 Task: Sort an array of objects by a specific property using a JavaScript function.
Action: Mouse moved to (105, 25)
Screenshot: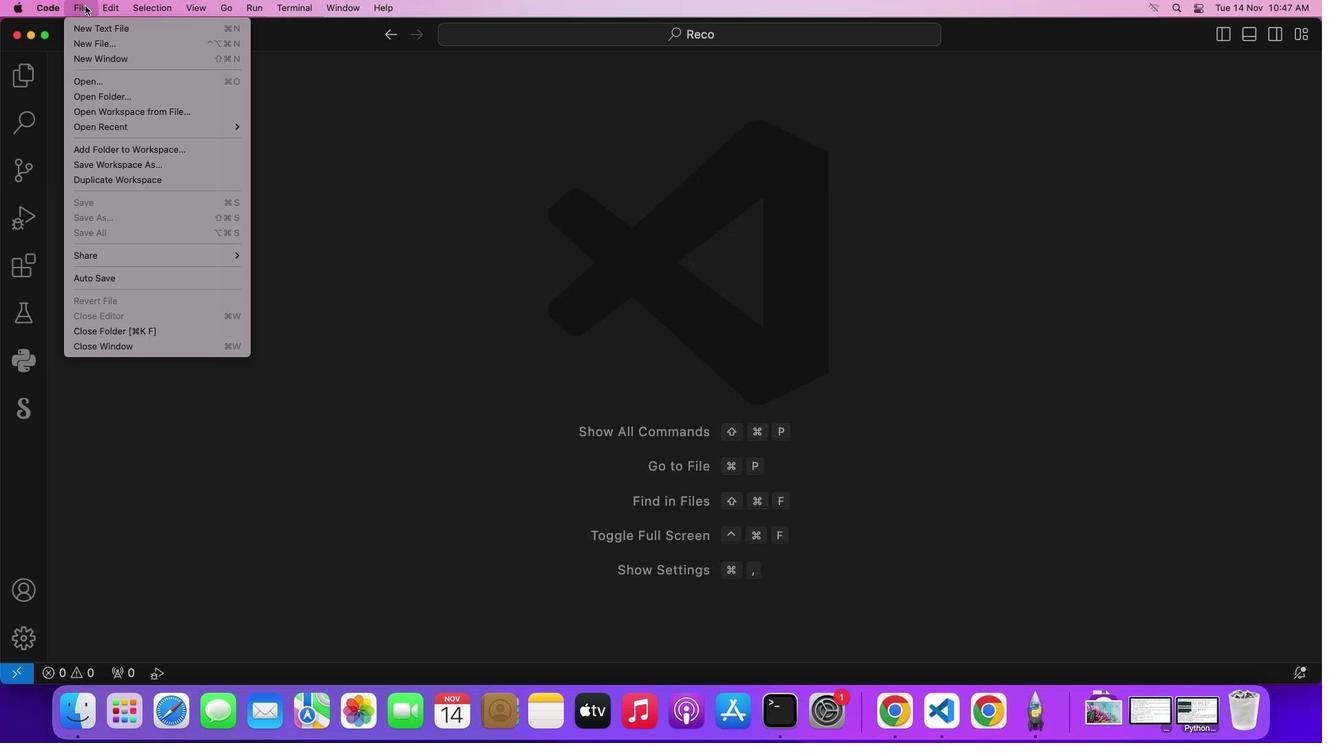 
Action: Mouse pressed left at (105, 25)
Screenshot: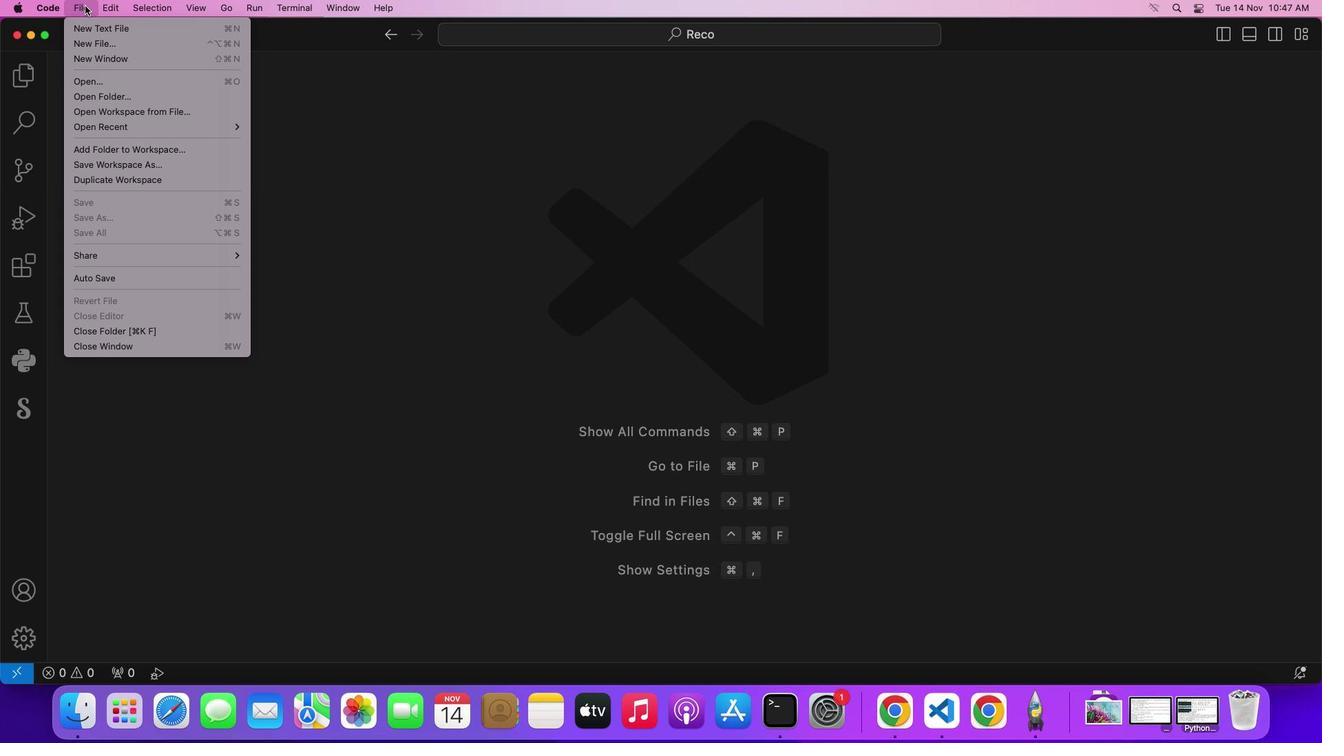 
Action: Mouse moved to (100, 44)
Screenshot: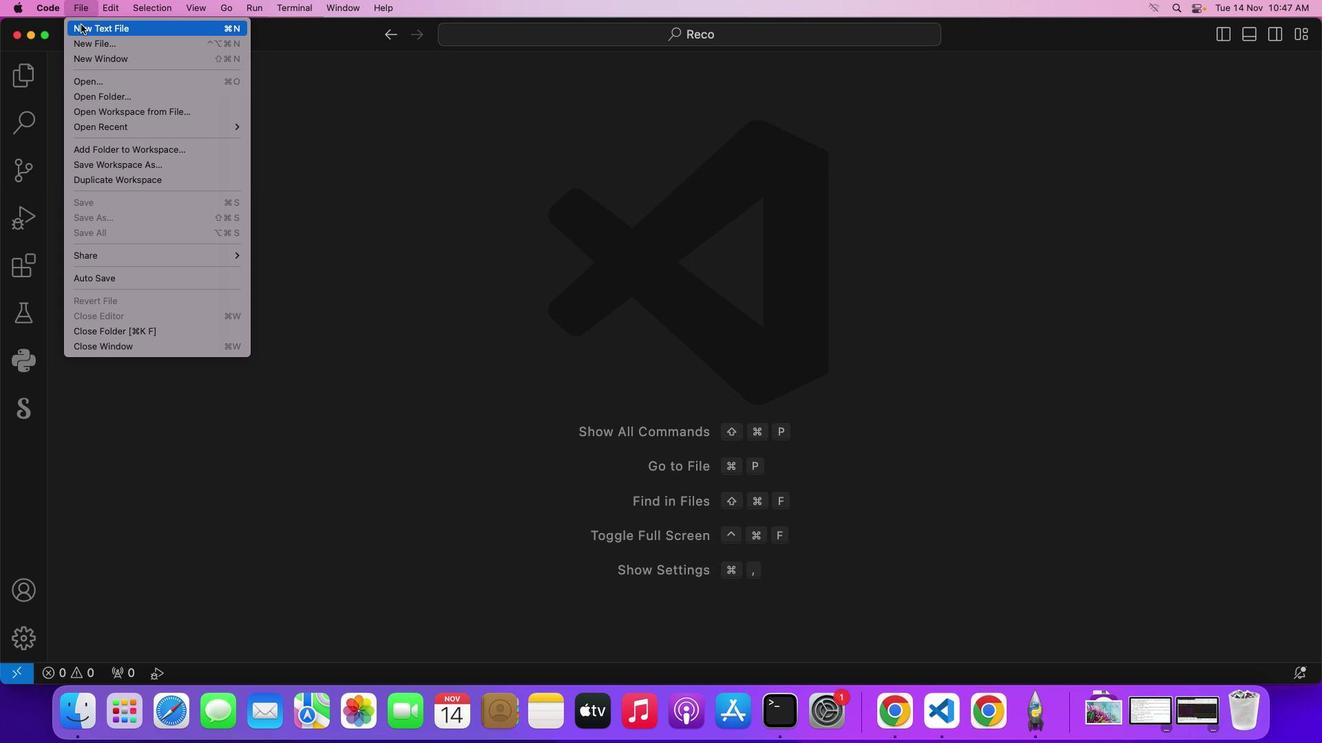 
Action: Mouse pressed left at (100, 44)
Screenshot: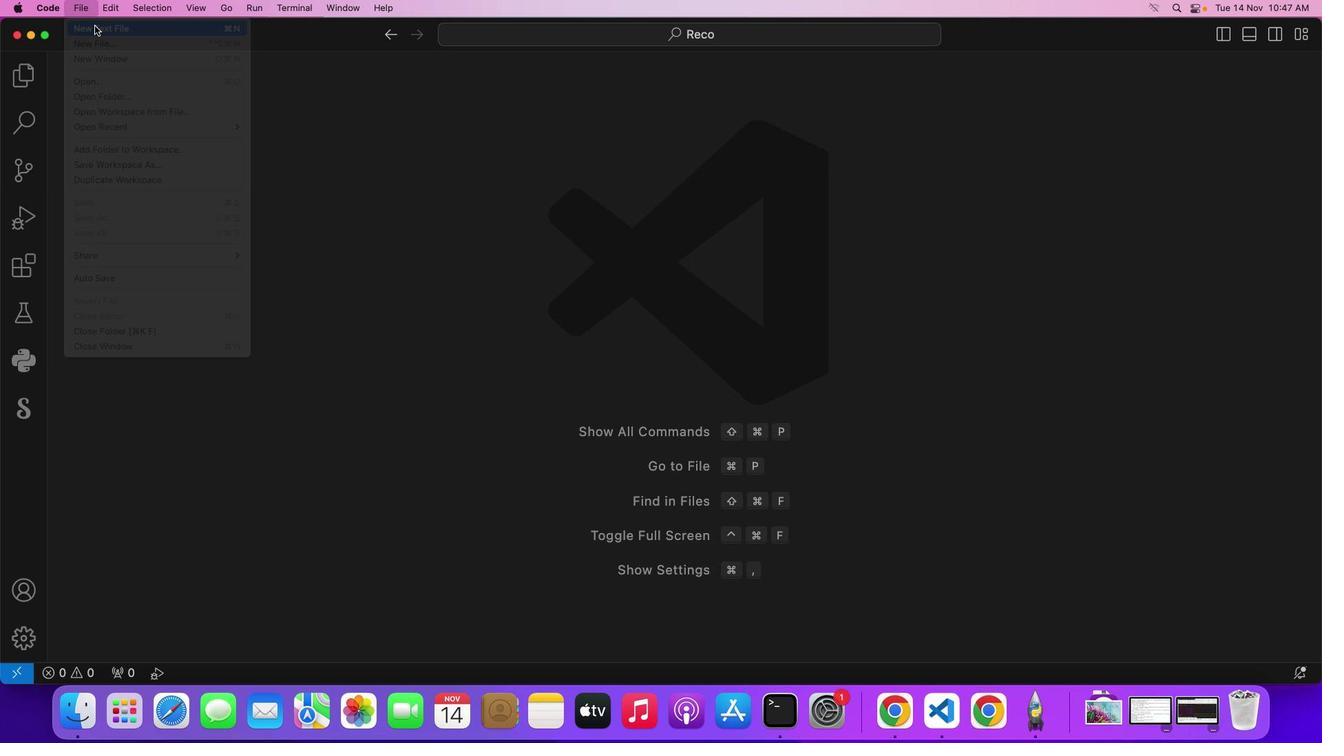 
Action: Mouse moved to (502, 339)
Screenshot: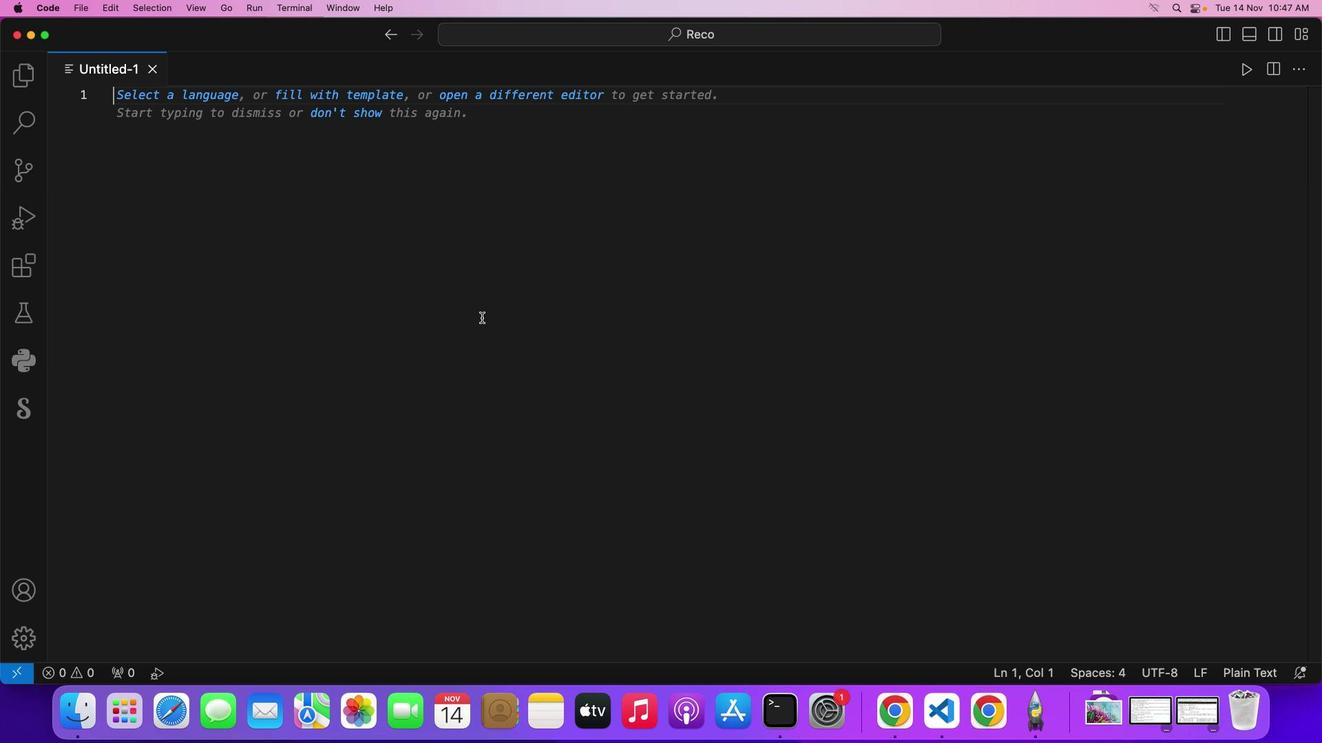
Action: Key pressed Key.cmd
Screenshot: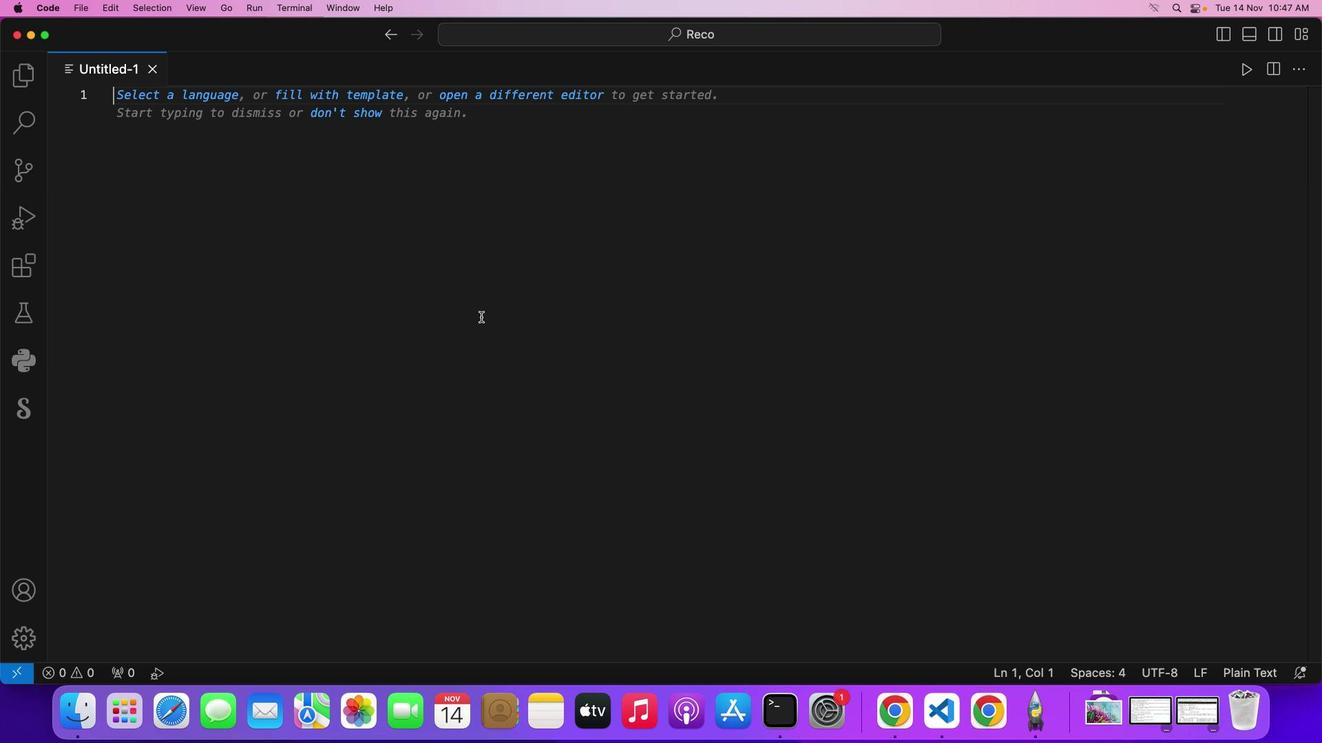 
Action: Mouse moved to (501, 337)
Screenshot: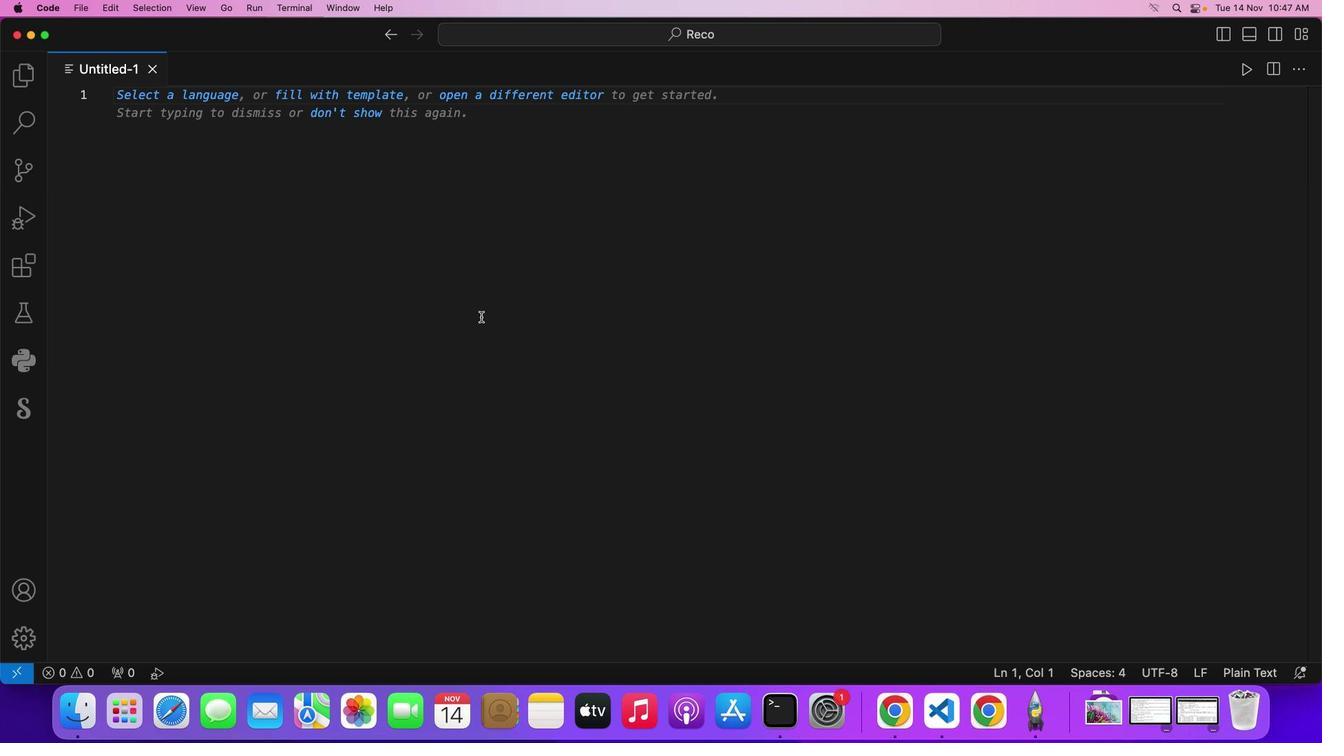 
Action: Key pressed 's'
Screenshot: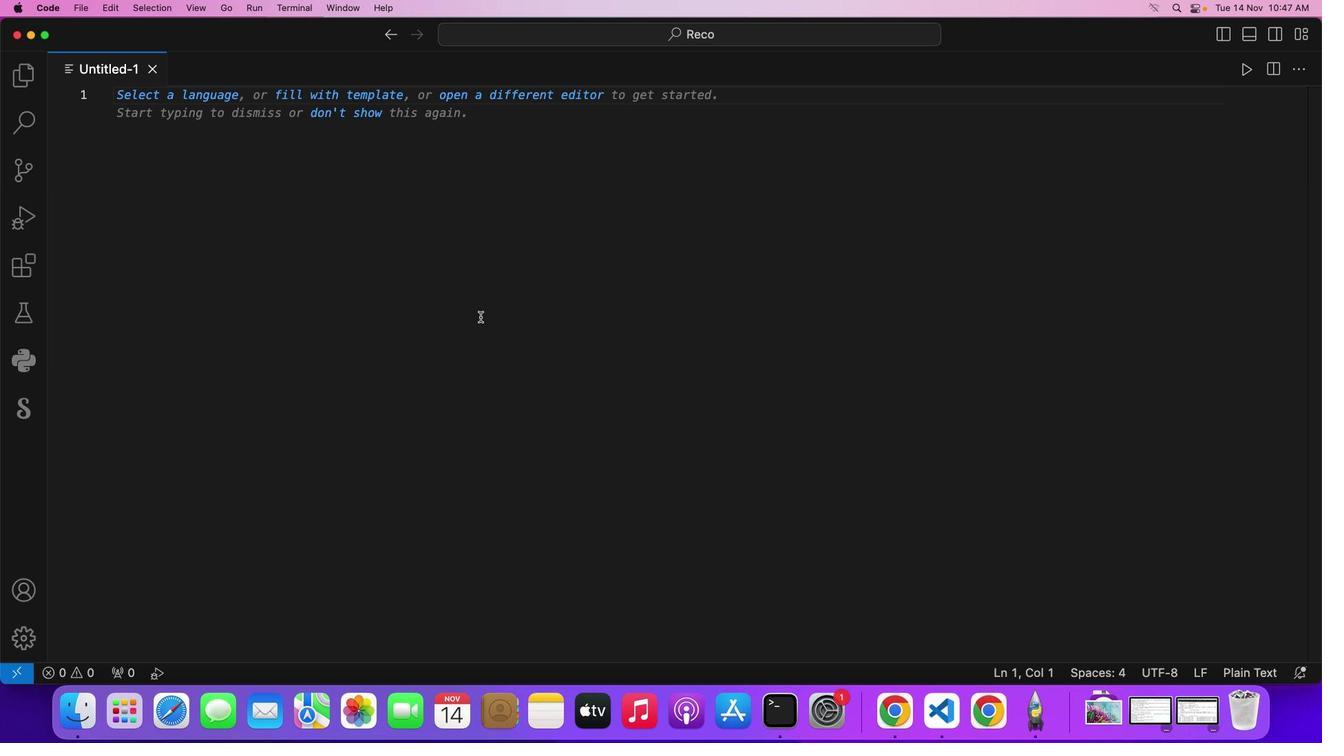 
Action: Mouse moved to (701, 305)
Screenshot: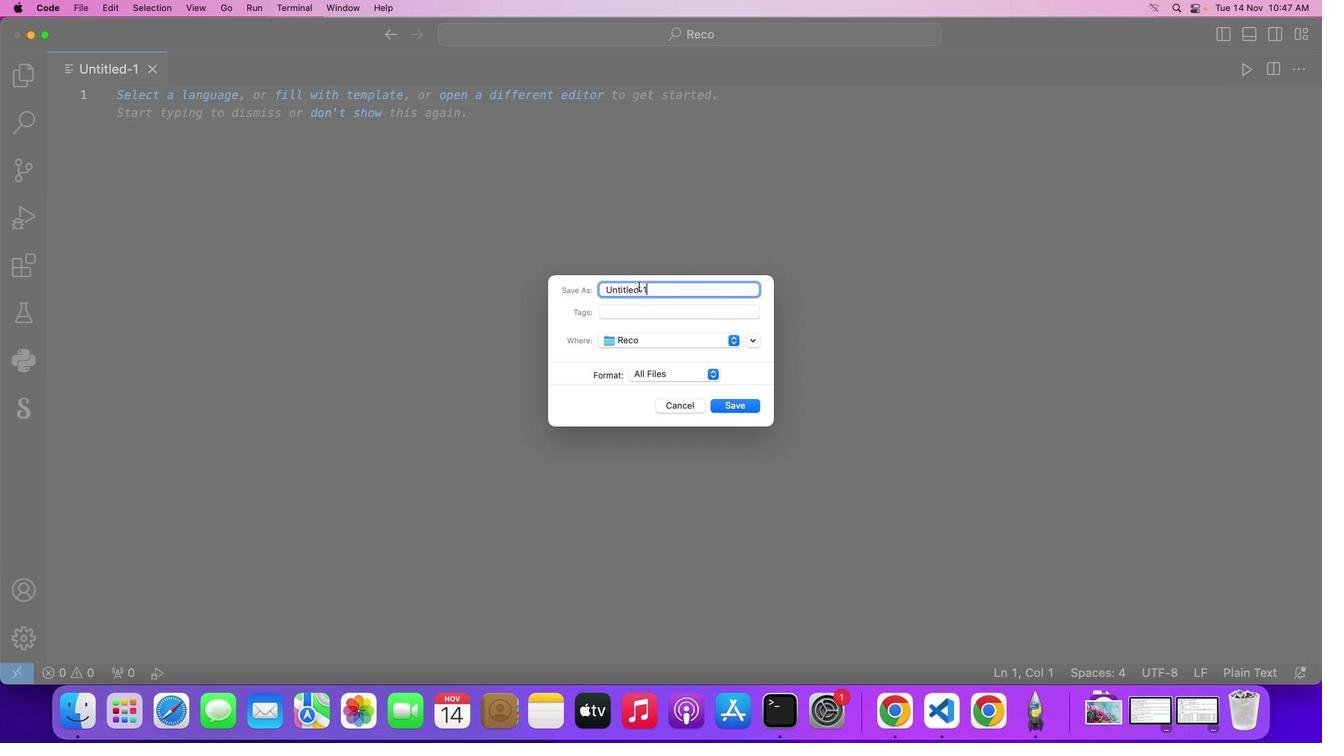 
Action: Mouse pressed left at (701, 305)
Screenshot: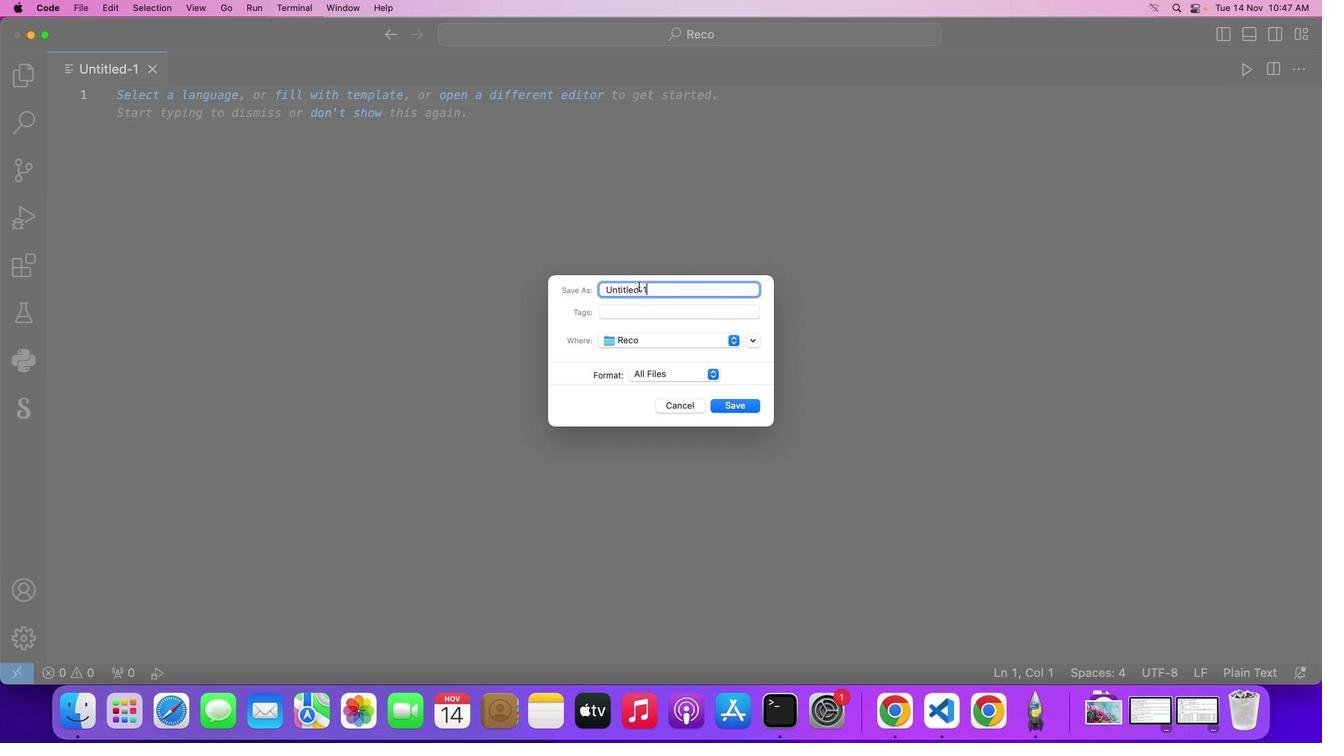 
Action: Mouse moved to (659, 306)
Screenshot: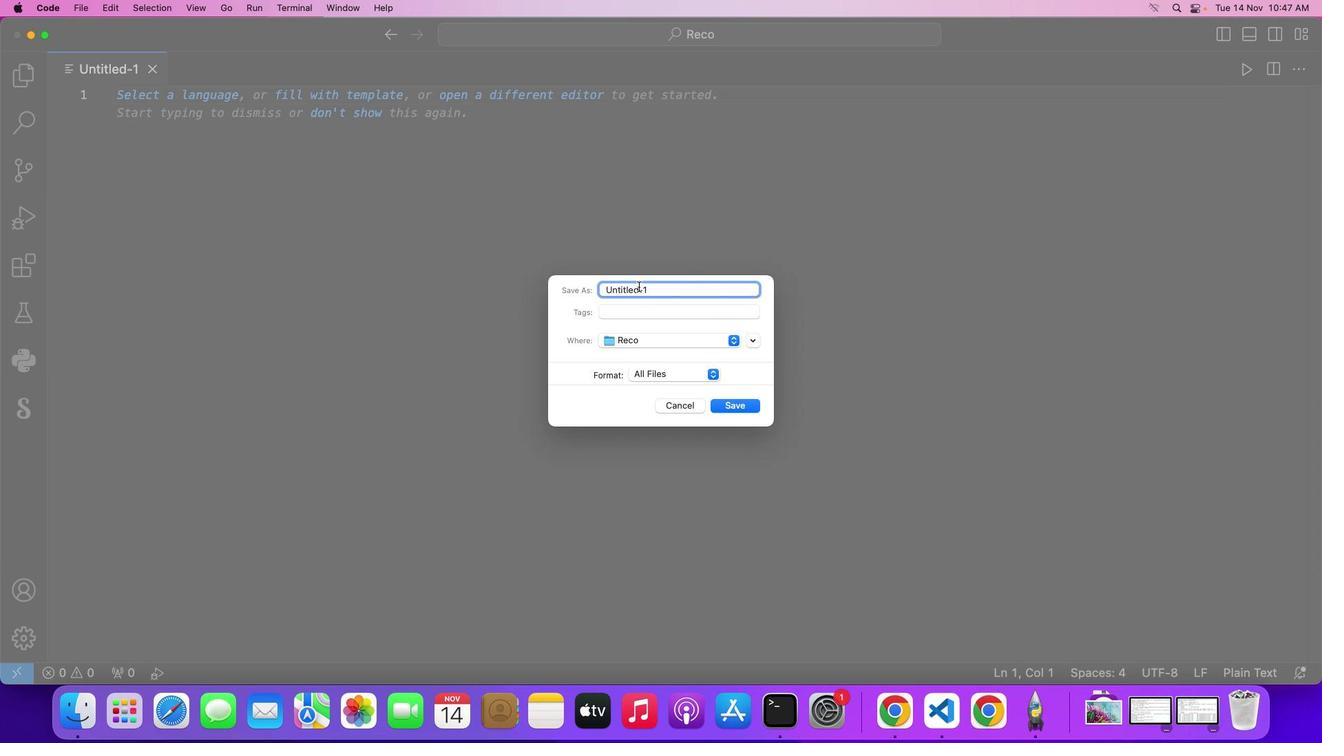 
Action: Key pressed Key.backspaceKey.backspaceKey.backspaceKey.backspaceKey.backspaceKey.backspaceKey.backspaceKey.backspaceKey.backspaceKey.backspaceKey.shift_r'S''o''r''t'Key.shift_r'D''e''m''o''.''j''s'Key.enter'f'Key.backspace'/''/''s''a''n'Key.backspace'm''p''l''e'Key.space'a''r''r''a''t'Key.backspace'y'Key.space'o''f'Key.space'o''b''j''e''c''t''s'Key.enter'c''o''n''s''t'Key.space'a''r''r''a''y'Key.shift_r'O''f'Key.spaceKey.backspaceKey.shift_r'O''b''j''e''c''t''s'Key.space'='Key.space'['Key.enterKey.shift_r'{''n''a''m''e'Key.shift_r':'Key.space"'"Key.shift_r'J''o''h''a'Key.backspace'a'Key.backspace'n'Key.rightKey.space'a''g''e'Key.shift_r':''3''0'Key.right','Key.leftKey.leftKey.leftKey.leftKey.spaceKey.leftKey.leftKey.rightKey.rightKey.leftKey.leftKey.leftKey.leftKey.leftKey.left','Key.rightKey.rightKey.rightKey.rightKey.rightKey.rightKey.rightKey.rightKey.rightKey.rightKey.enterKey.shift_r'{''d'Key.backspace'n''a''m''e'Key.shift_r':'Key.space"'"Key.shift_r'A''l''i''c''e''.'Key.backspaceKey.right','Key.space'a''g''e'Key.spaceKey.backspaceKey.shift_r':'Key.space'2''5'Key.spaceKey.upKey.leftKey.leftKey.spaceKey.downKey.rightKey.rightKey.rightKey.backspace','Key.enterKey.upKey.rightKey.rightKey.rightKey.rightKey.rightKey.rightKey.rightKey.rightKey.rightKey.rightKey.rightKey.rightKey.rightKey.rightKey.rightKey.rightKey.rightKey.rightKey.rightKey.rightKey.rightKey.rightKey.rightKey.rightKey.rightKey.rightKey.rightKey.rightKey.rightKey.rightKey.enterKey.shift_r'{''n''a''m''e'Key.shift_r':'Key.space"'"Key.shift_r'B''O''b'"'"','Key.space'a''g''e'Key.shift_r':'Key.space'3''5'Key.spaceKey.upKey.leftKey.leftKey.leftKey.leftKey.downKey.leftKey.leftKey.leftKey.leftKey.leftKey.leftKey.leftKey.leftKey.leftKey.leftKey.leftKey.leftKey.leftKey.leftKey.leftKey.leftKey.leftKey.spaceKey.upKey.leftKey.spaceKey.upKey.leftKey.spaceKey.downKey.downKey.down';'Key.enterKey.enter'/''/'Key.spaceKey.shift_r'F''u''n''c''t''i''o''n'Key.space't''o'Key.space's''o''r''t'Key.space't''h''e'Key.space'a''r''r''a''y'Key.space'b''y'Key.space'a'Key.space's''p''e''c''i''f''i''e'Key.backspace'c'Key.space'p''r''o''p''e''r''f'Key.backspace't''y'Key.enter'f''u''n''c''t''i''o''n'Key.space's''o''r''t'Key.shift_r'B''y'Key.shift_r'P''r''o''p''e''r''t''y'Key.shift_r'(''a''r''r''a''y'','Key.space'p''r''o''p'Key.enterKey.rightKey.spaceKey.shift_r'{'Key.enter'r''e''t''u''r''n'Key.space'a''r''r''a''y''.''s''o''r''t'Key.shift_r'('Key.shift_r'(''a'','Key.space'b'Key.rightKey.space'='Key.shift_r'>'Key.space'a''['Key.shift_r'P'Key.backspace'p''r''o''p''e''r''t''y'Key.rightKey.space'-'Key.space'b''[''p''r''o''p''e''r''t''y'Key.rightKey.right';'Key.downKey.enterKey.enter'/''/'Key.spaceKey.shift_r'S''o''r''t'Key.space't''h''e'Key.space'a''r''r''a''y'Key.space'b''y'Key.space't''h''e'Key.space'a''g''e'Key.space'p''r''o''p''e''r''t''y'Key.enter'c''o''n''s''t'Key.spaceKey.shift_r'S''o''r''t''e'Key.backspaceKey.backspaceKey.backspaceKey.backspaceKey.backspace's''o''r''t''e''d'Key.shift_r'A''r''r''a''y'Key.space'='Key.space'a'Key.backspace's''o''r''t'Key.shift_r'B''y'Key.shift_r'P''r''o''p''e''r''t''y'Key.shift_r'(''a''r''r''a''y'Key.shift_r'O''f'Key.shift_r'O''b''j''e''c''t''s'','Key.space"'"'a''g''e'Key.rightKey.right';'Key.enterKey.enter'c''o''n''s''o''l''e''.''l''o''g'Key.shift_r'(''s''o''r''t''e''d'Key.shift_r'A''r''r''a''y'Key.right';'
Screenshot: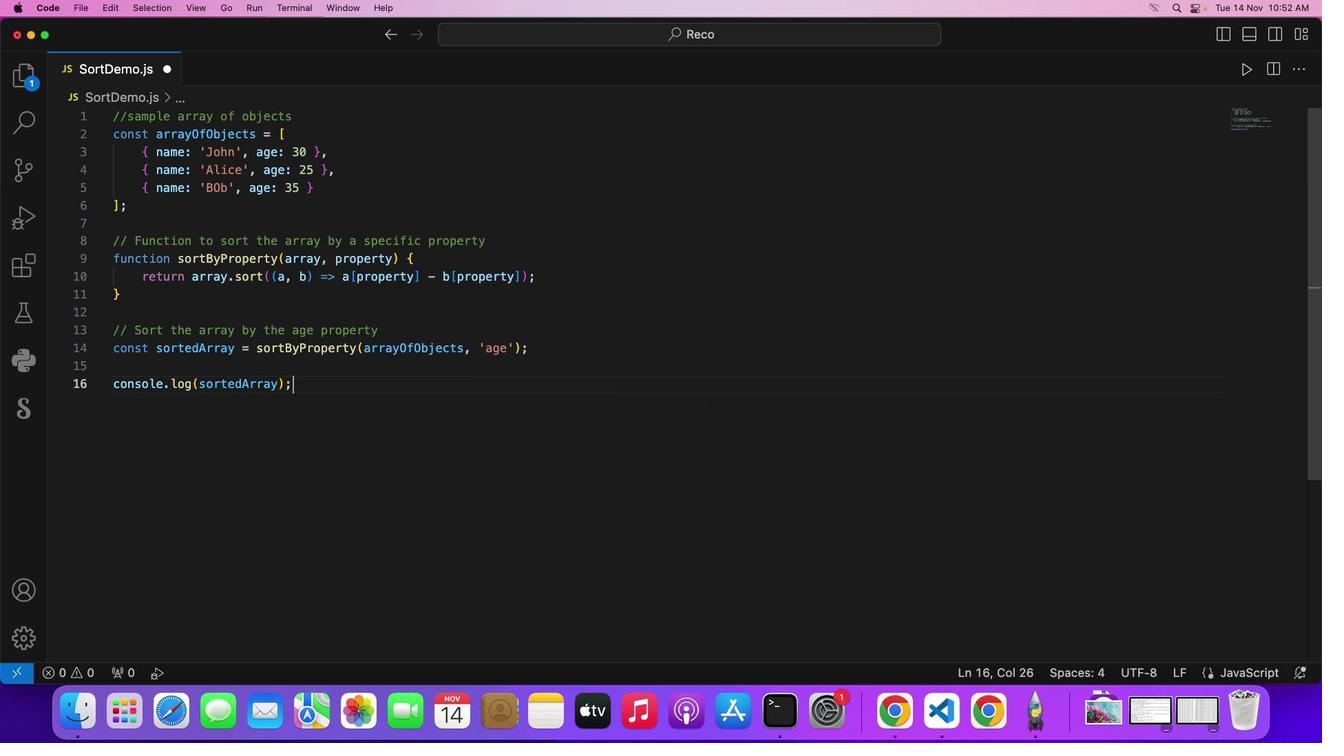 
Action: Mouse moved to (1275, 316)
Screenshot: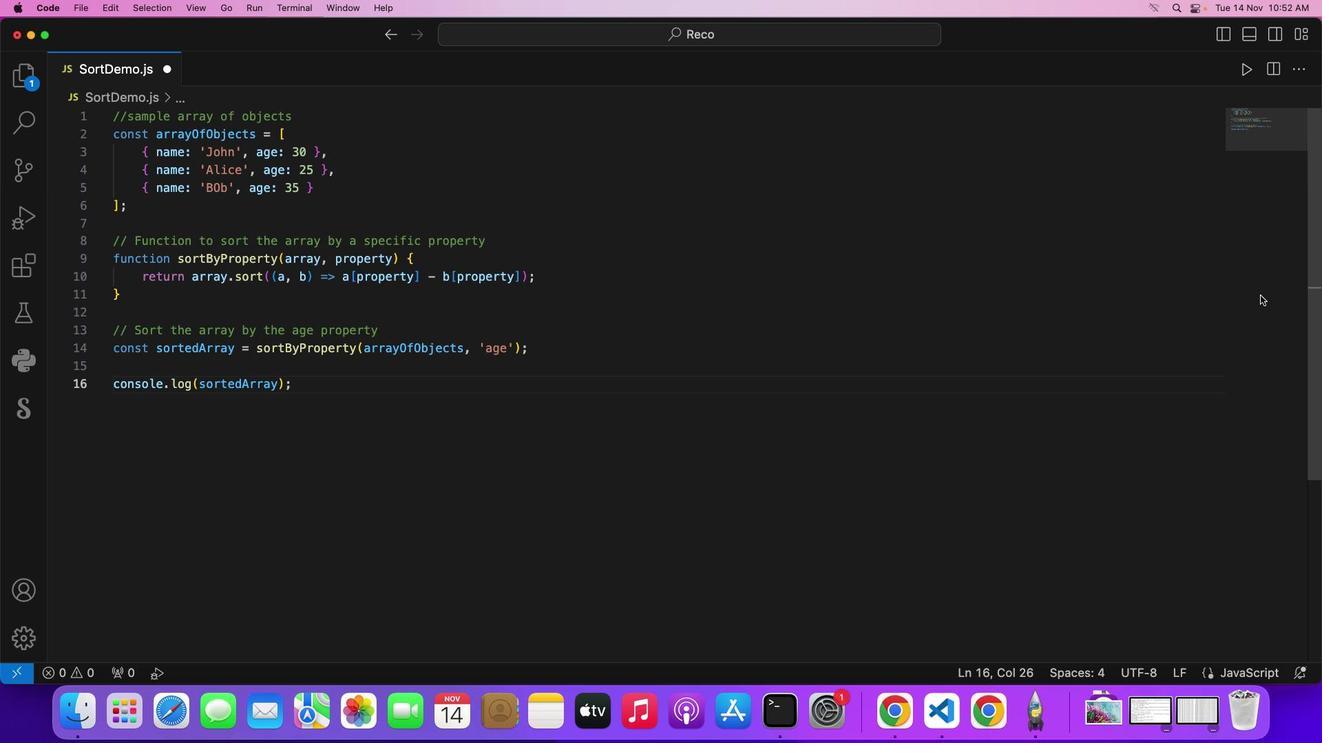 
Action: Key pressed Key.cmd
Screenshot: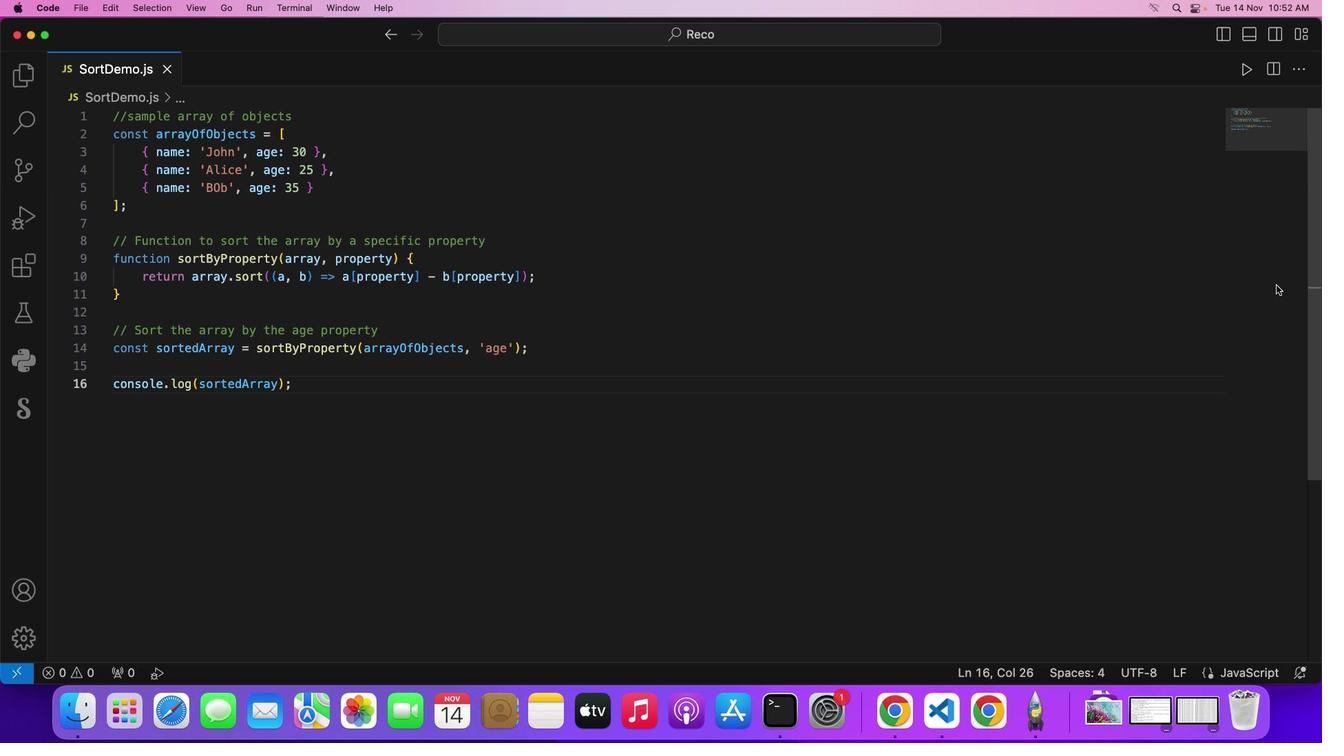 
Action: Mouse moved to (1292, 307)
Screenshot: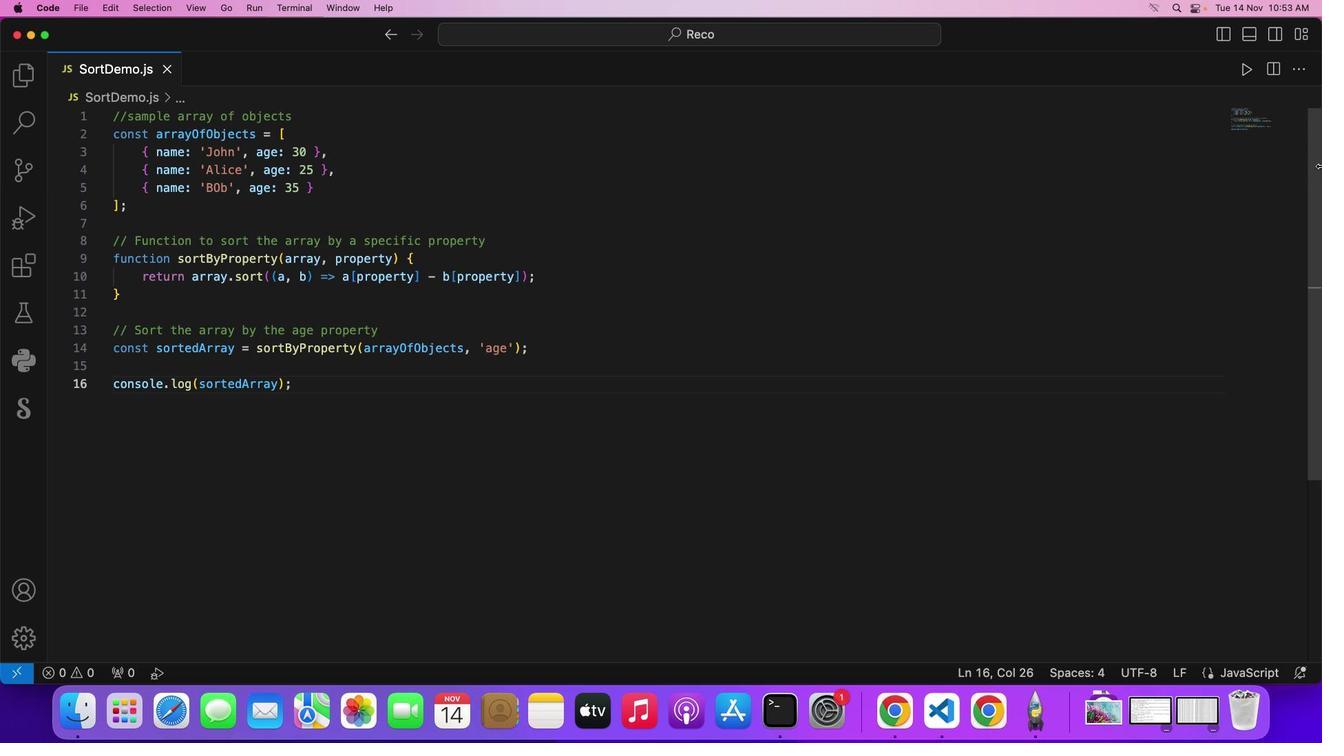 
Action: Key pressed 's'
Screenshot: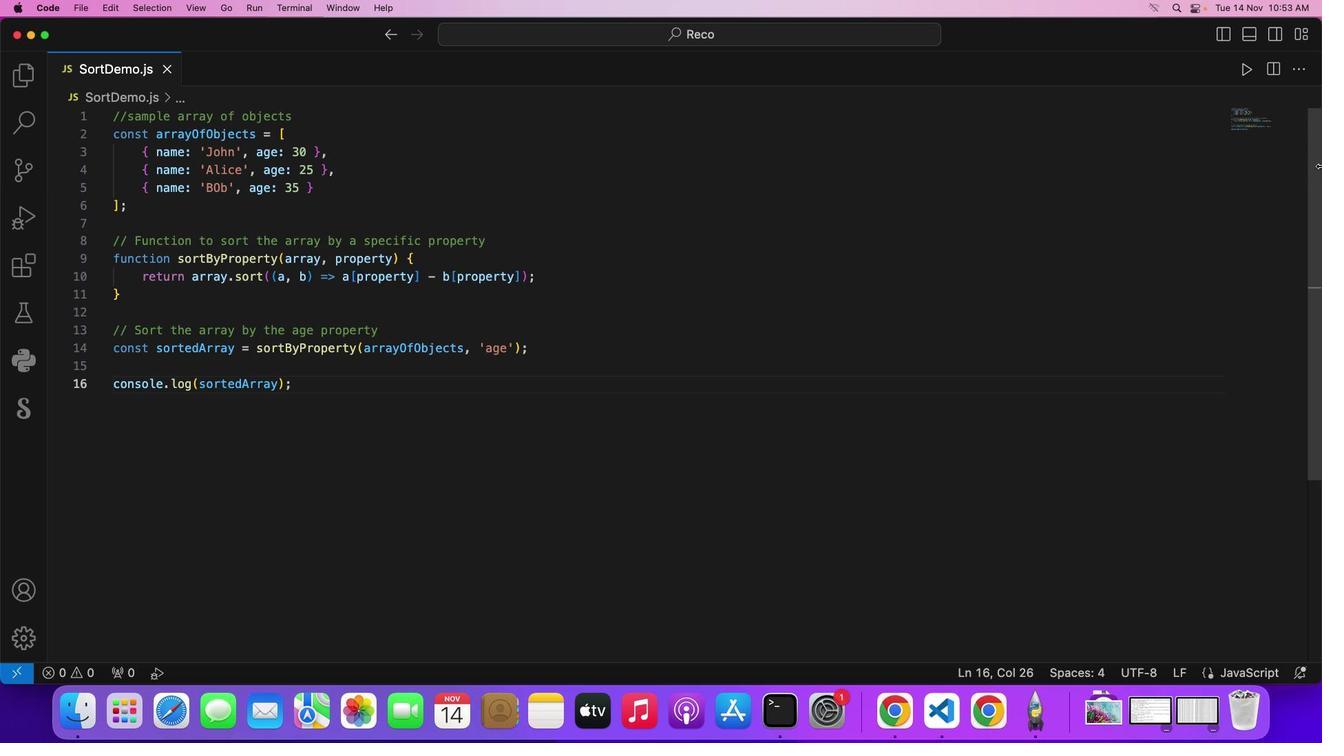 
Action: Mouse moved to (1316, 160)
Screenshot: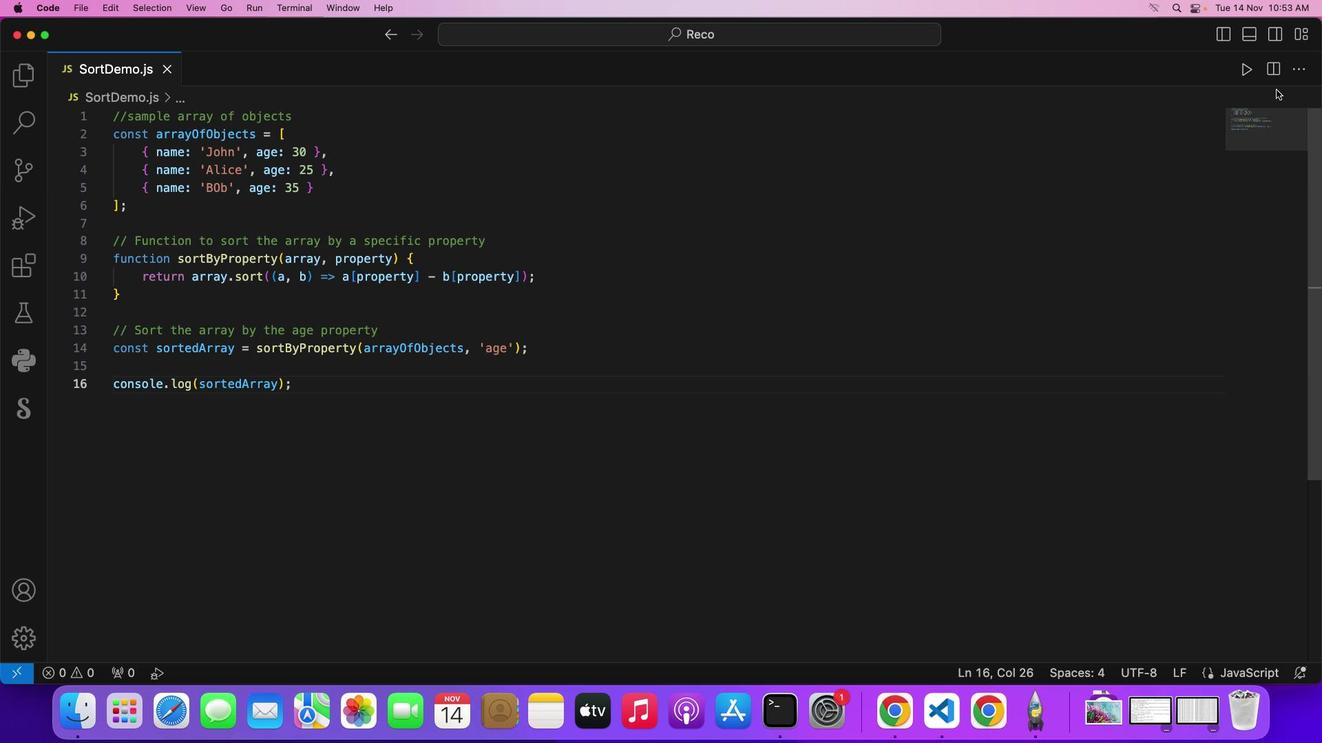 
Action: Key pressed Key.cmd
Screenshot: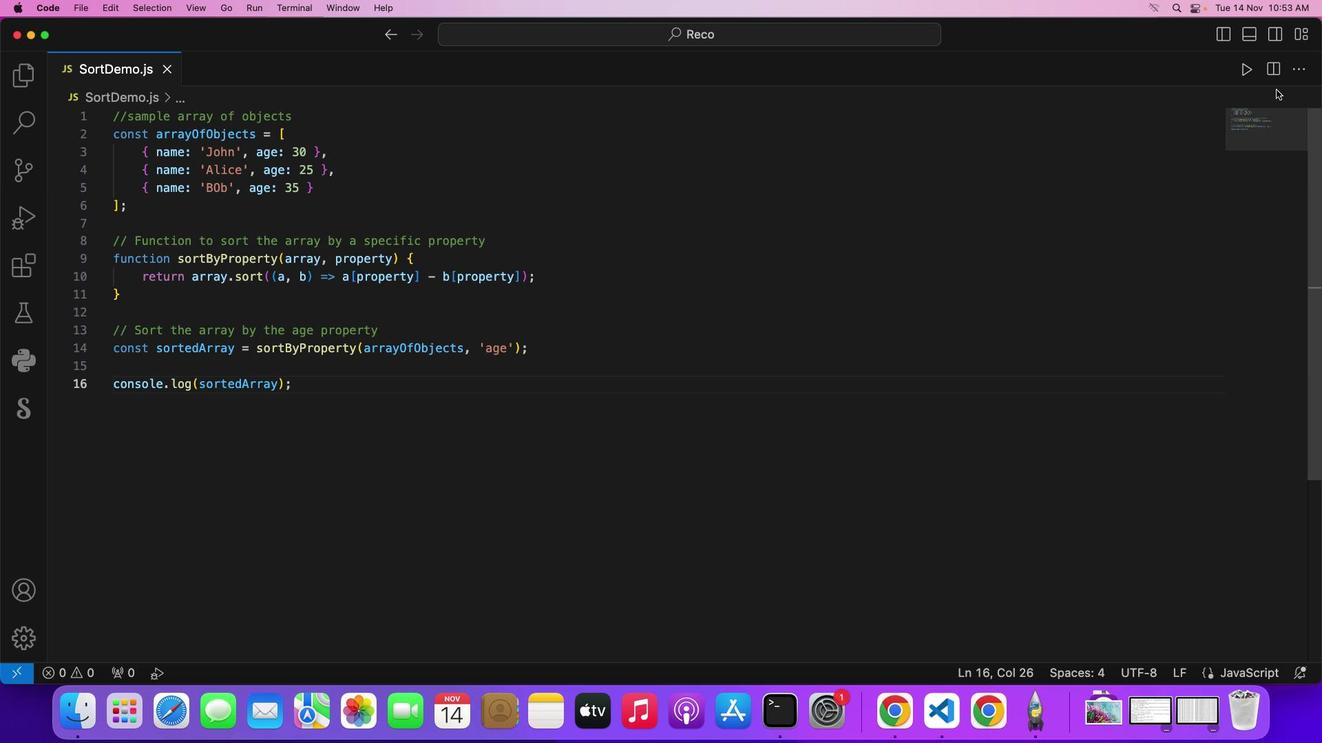 
Action: Mouse moved to (1302, 146)
Screenshot: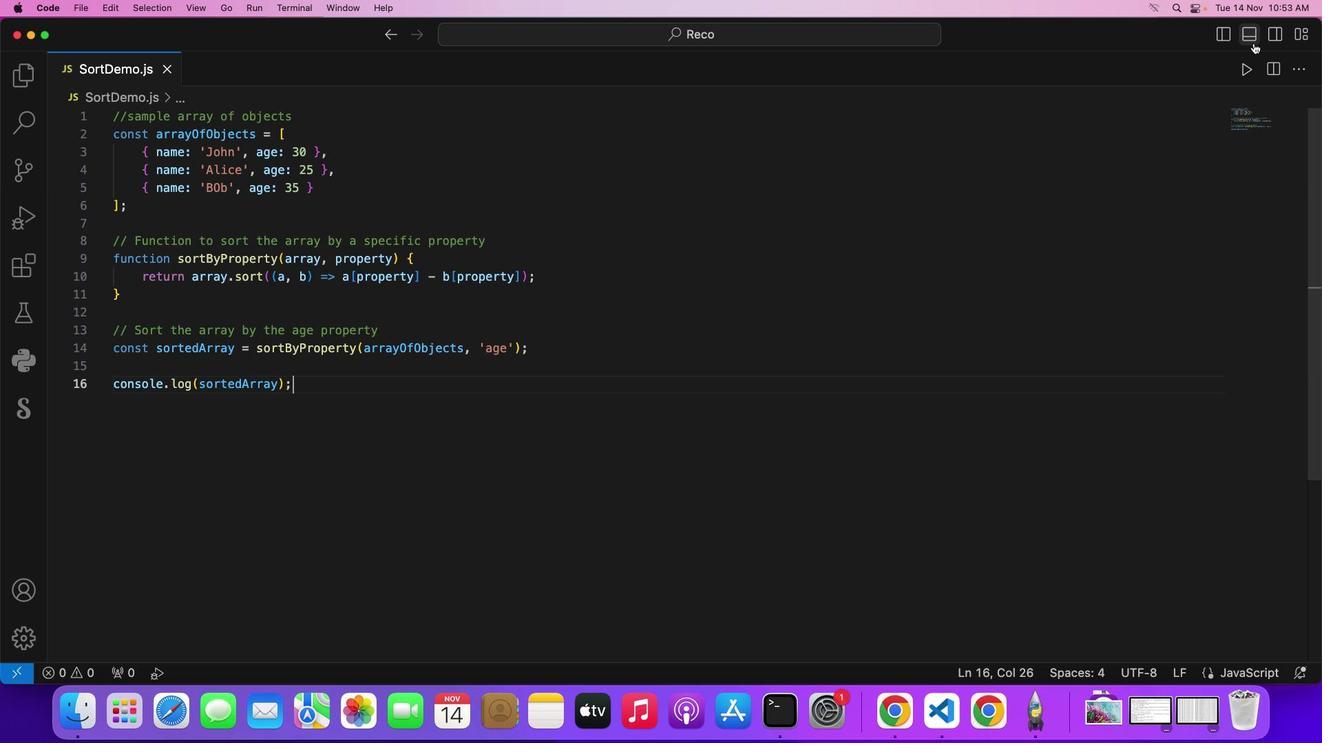 
Action: Key pressed 's'
Screenshot: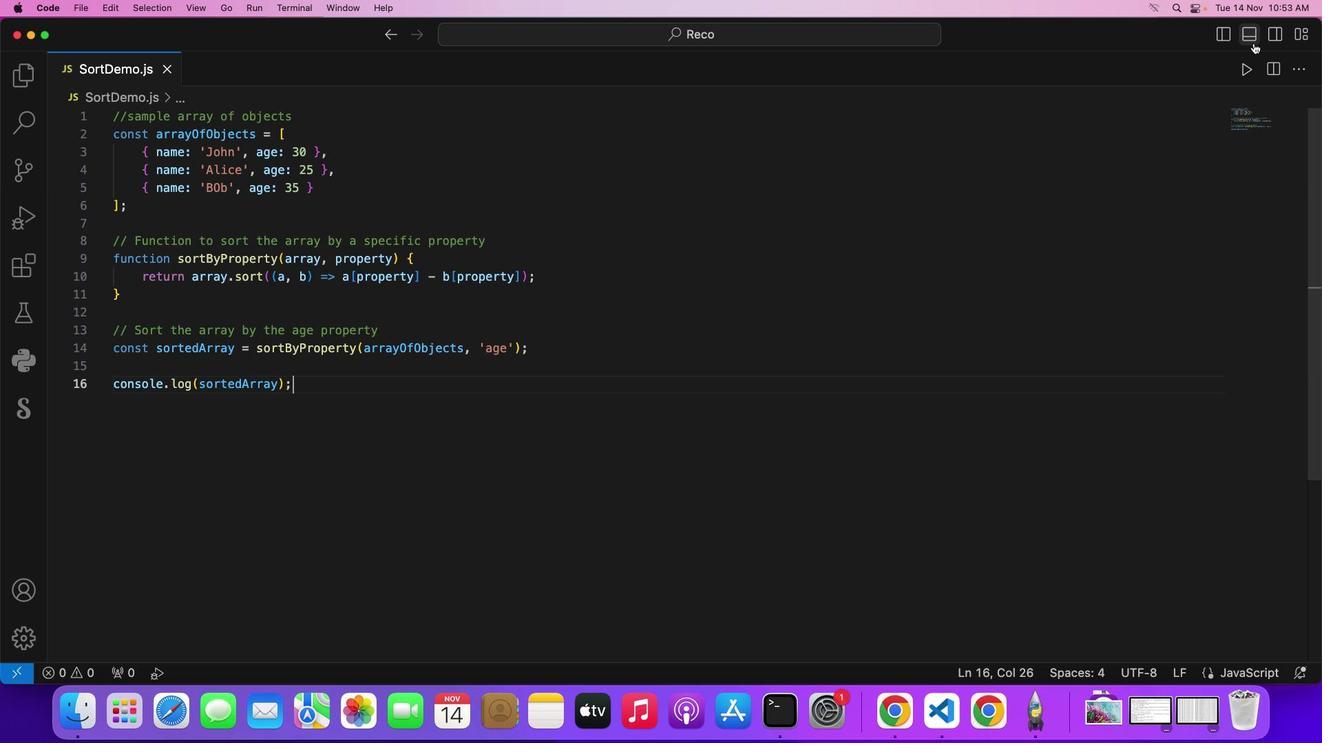 
Action: Mouse moved to (1265, 95)
Screenshot: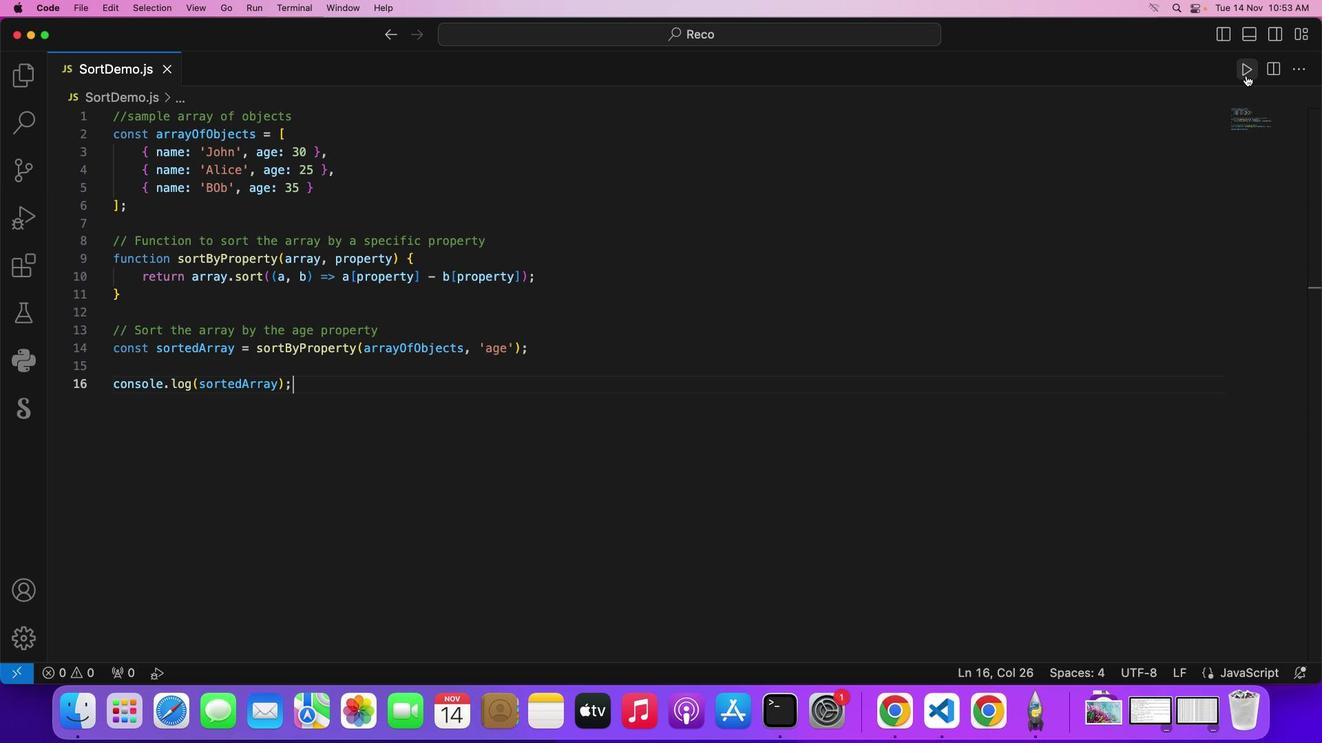 
Action: Mouse pressed left at (1265, 95)
Screenshot: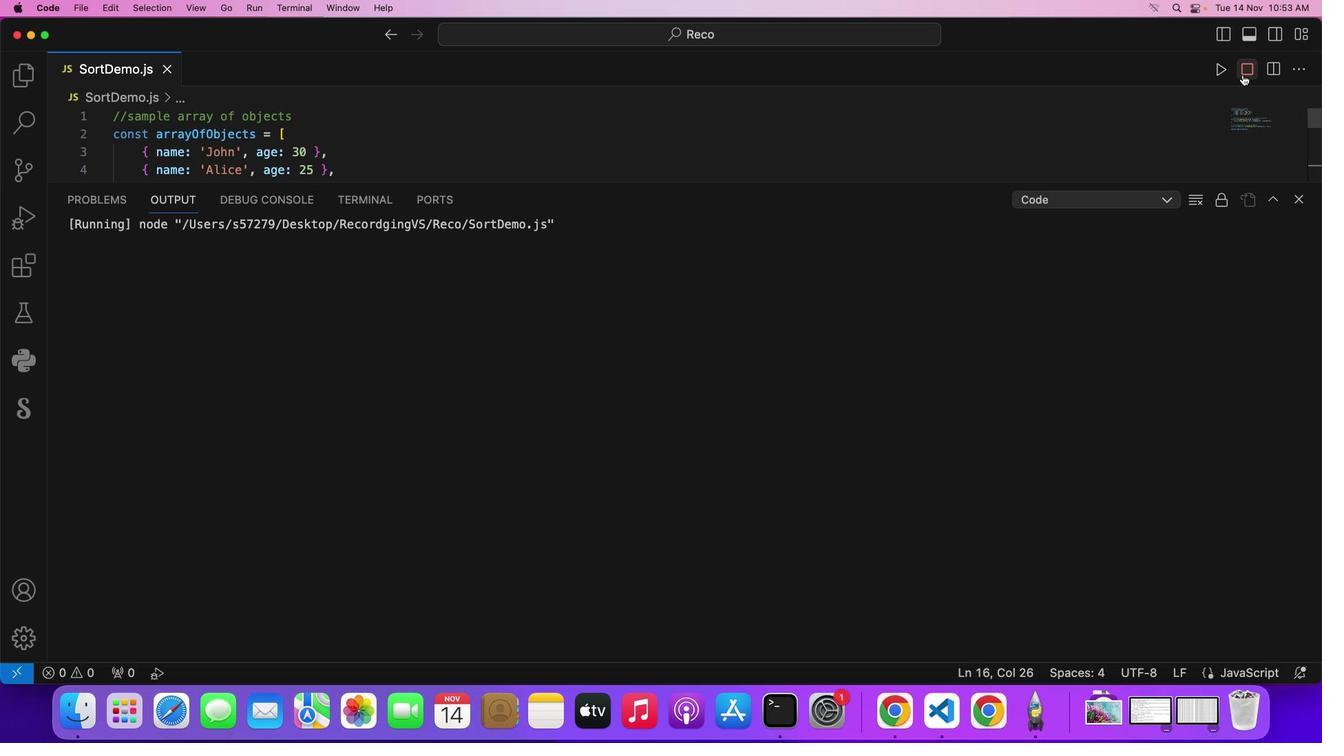 
Action: Mouse moved to (637, 424)
Screenshot: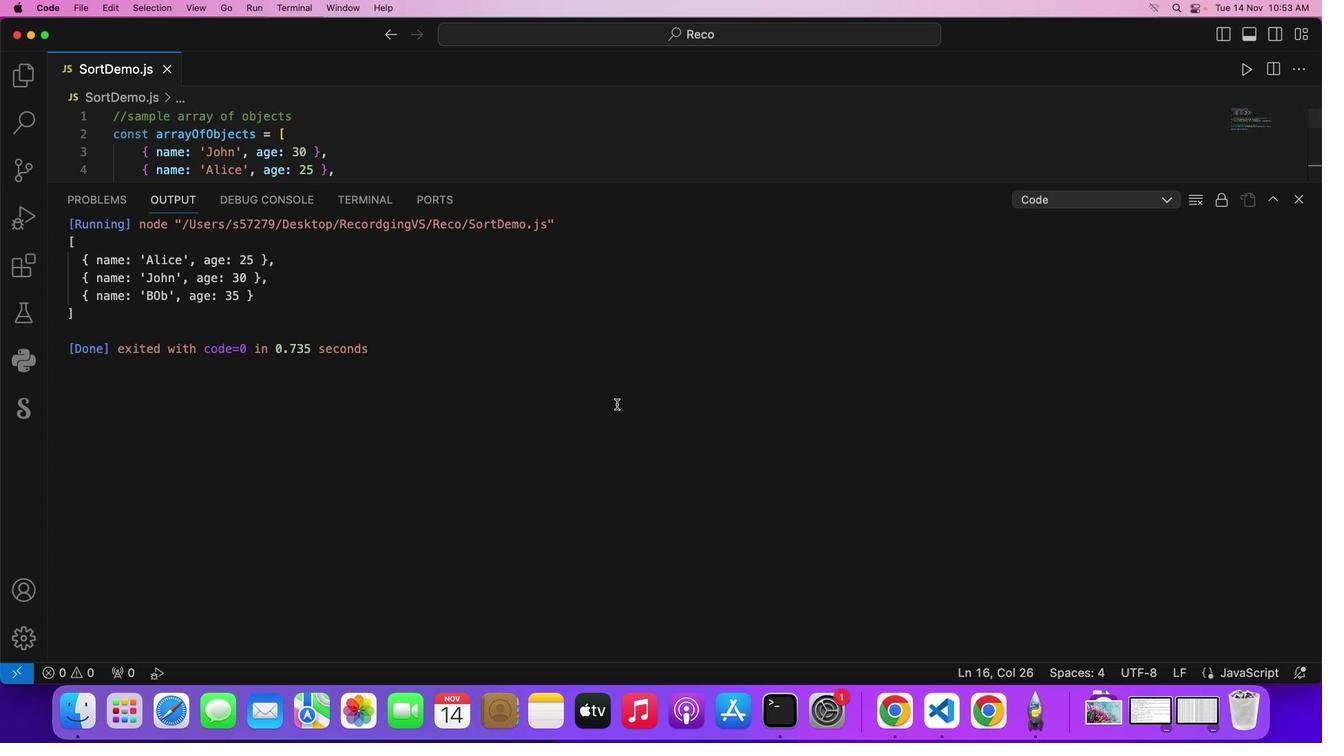 
